 Task: Filter courses by Advanced Level.
Action: Mouse moved to (429, 103)
Screenshot: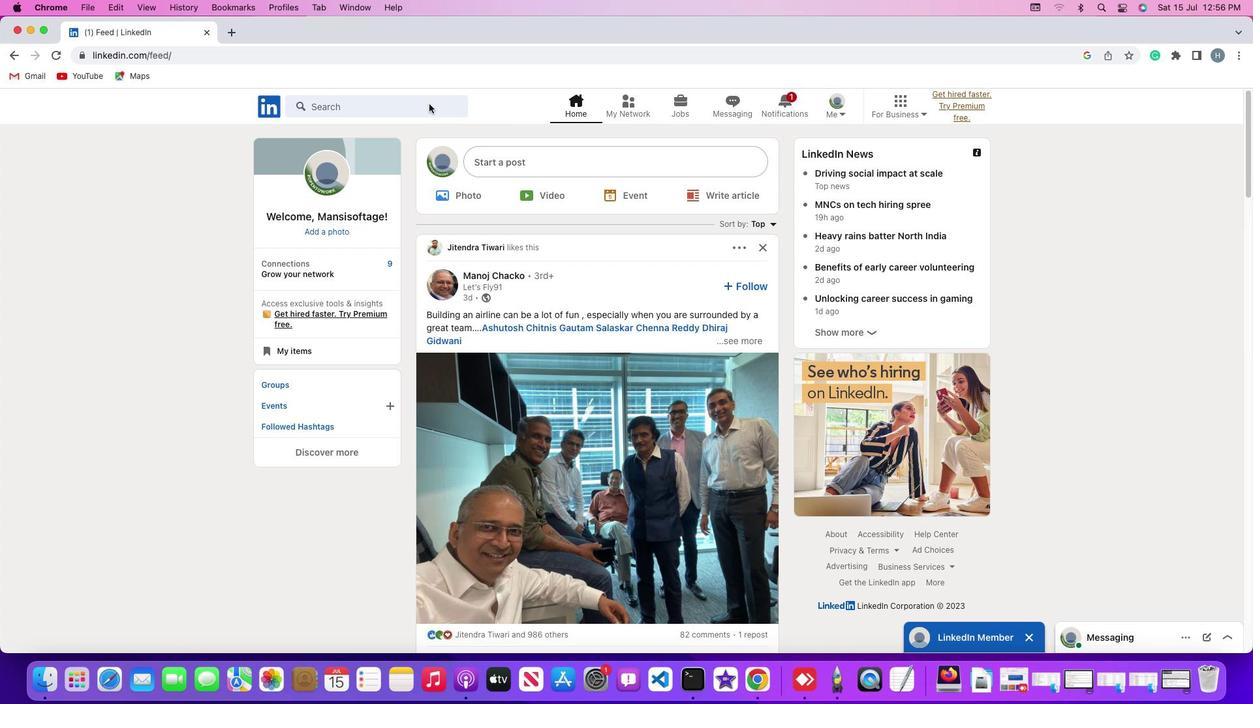 
Action: Mouse pressed left at (429, 103)
Screenshot: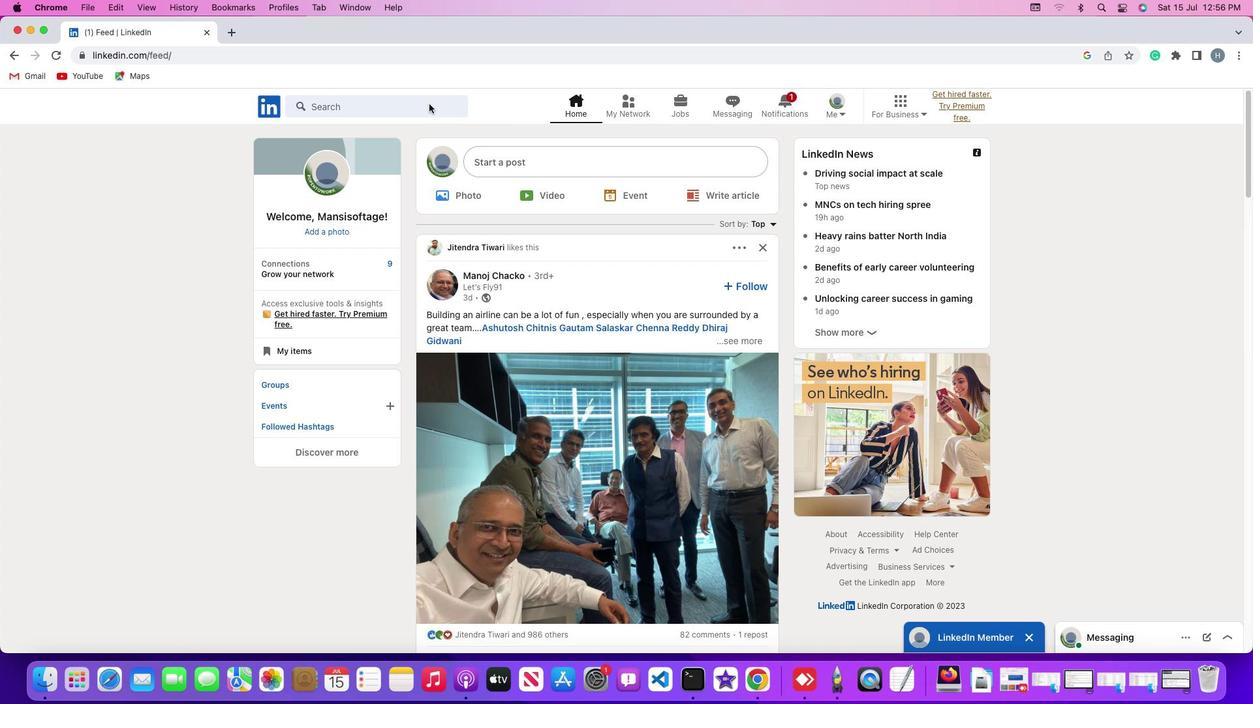 
Action: Mouse pressed left at (429, 103)
Screenshot: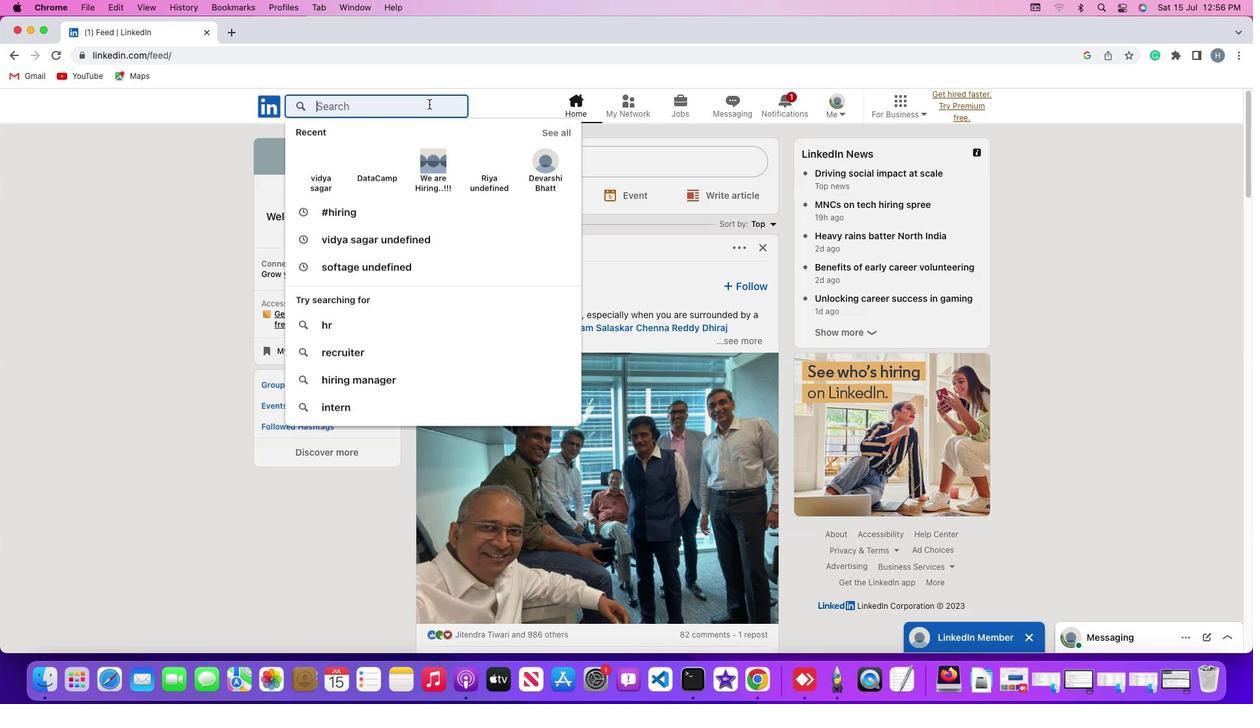 
Action: Key pressed Key.shift'#''h''i''r''i''n''g'Key.enter
Screenshot: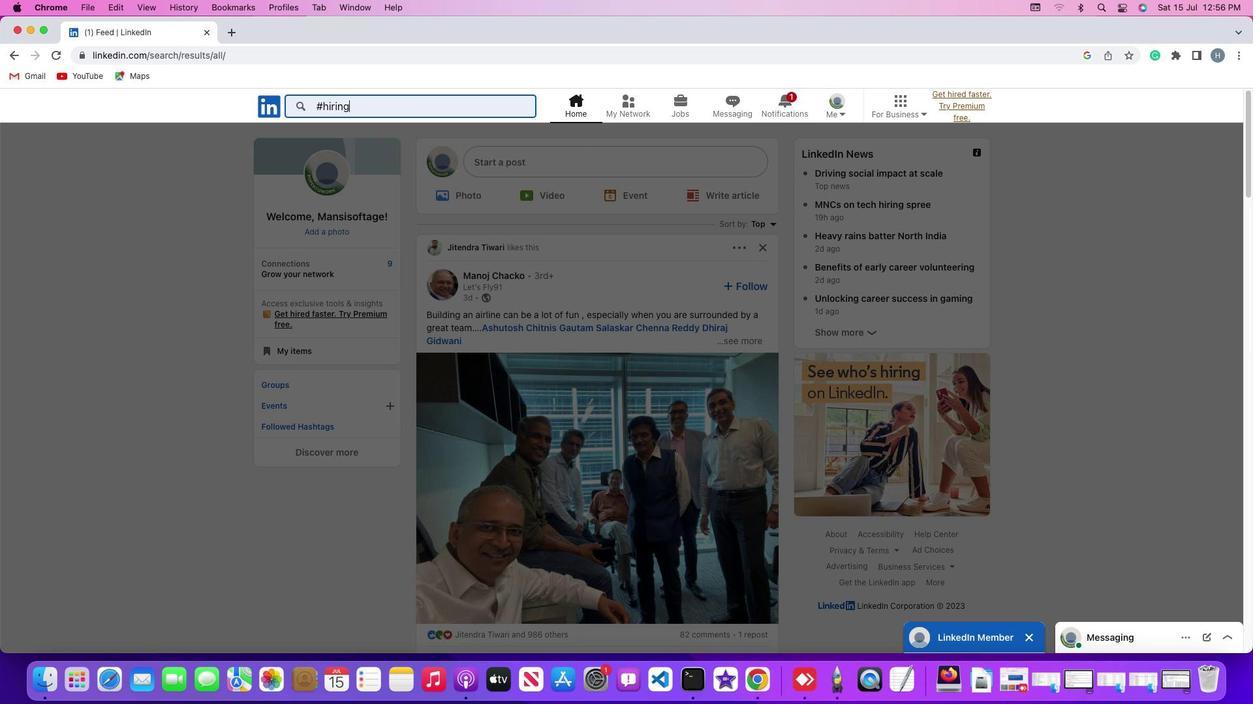 
Action: Mouse moved to (706, 140)
Screenshot: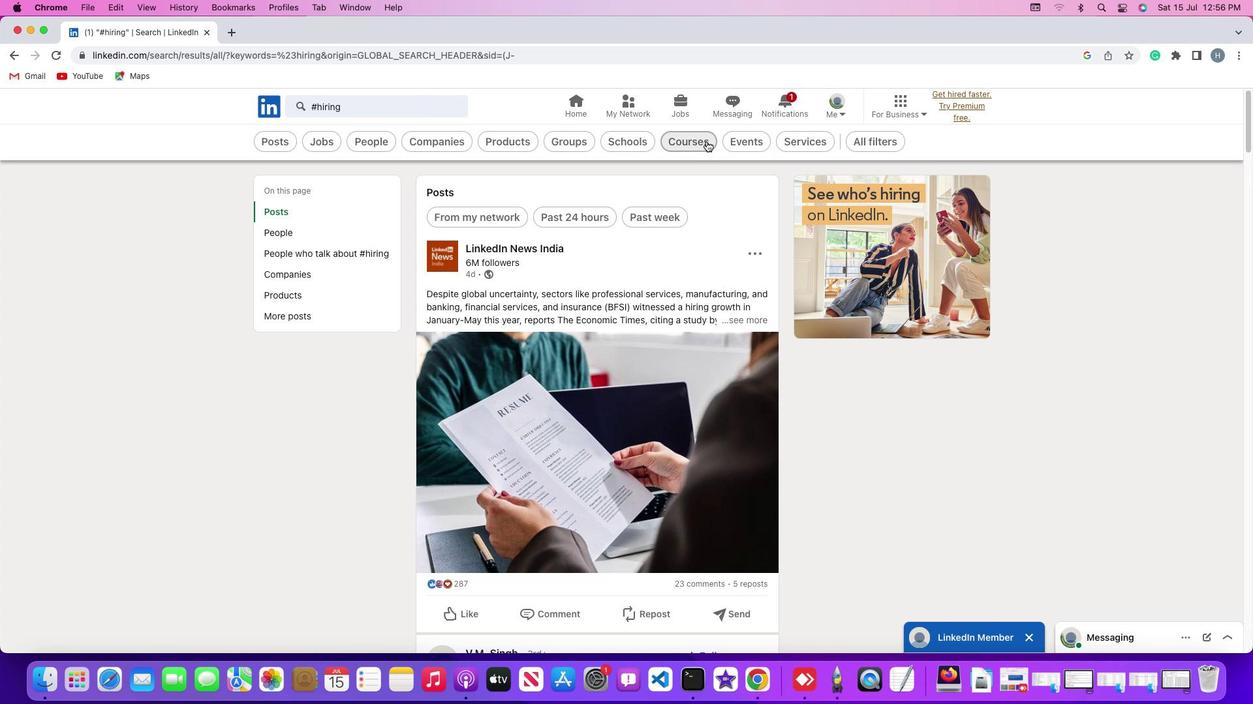
Action: Mouse pressed left at (706, 140)
Screenshot: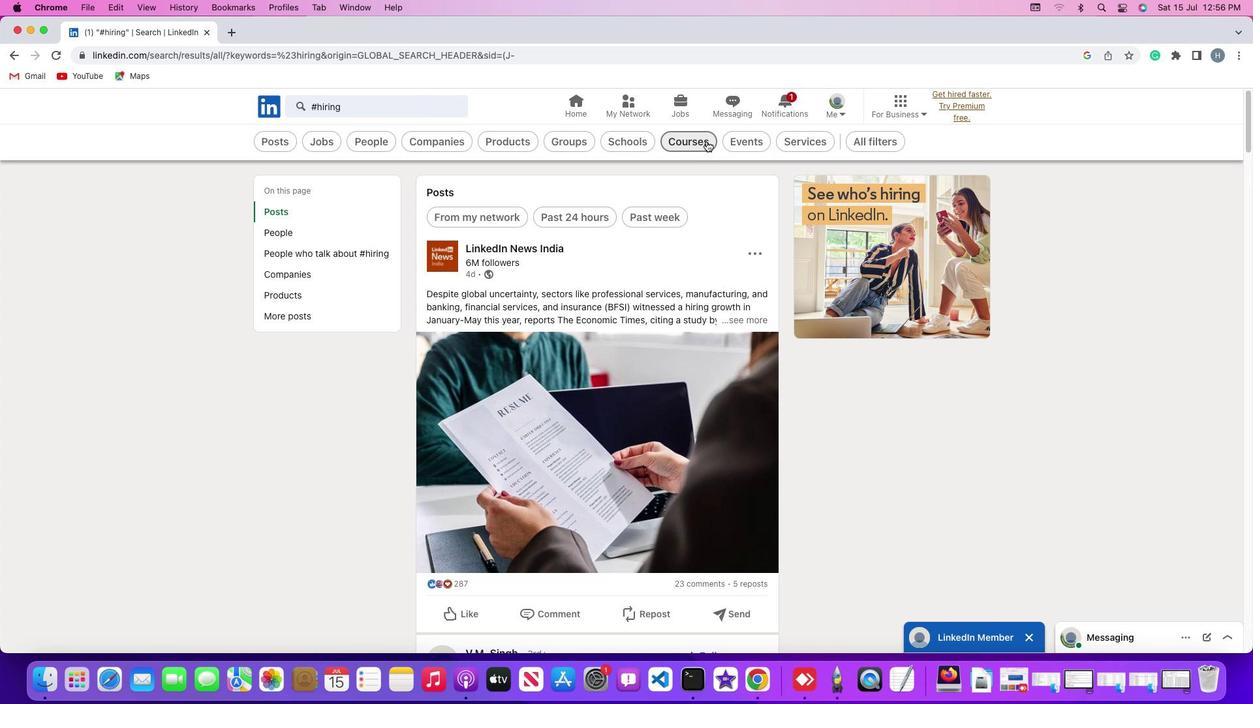 
Action: Mouse moved to (375, 139)
Screenshot: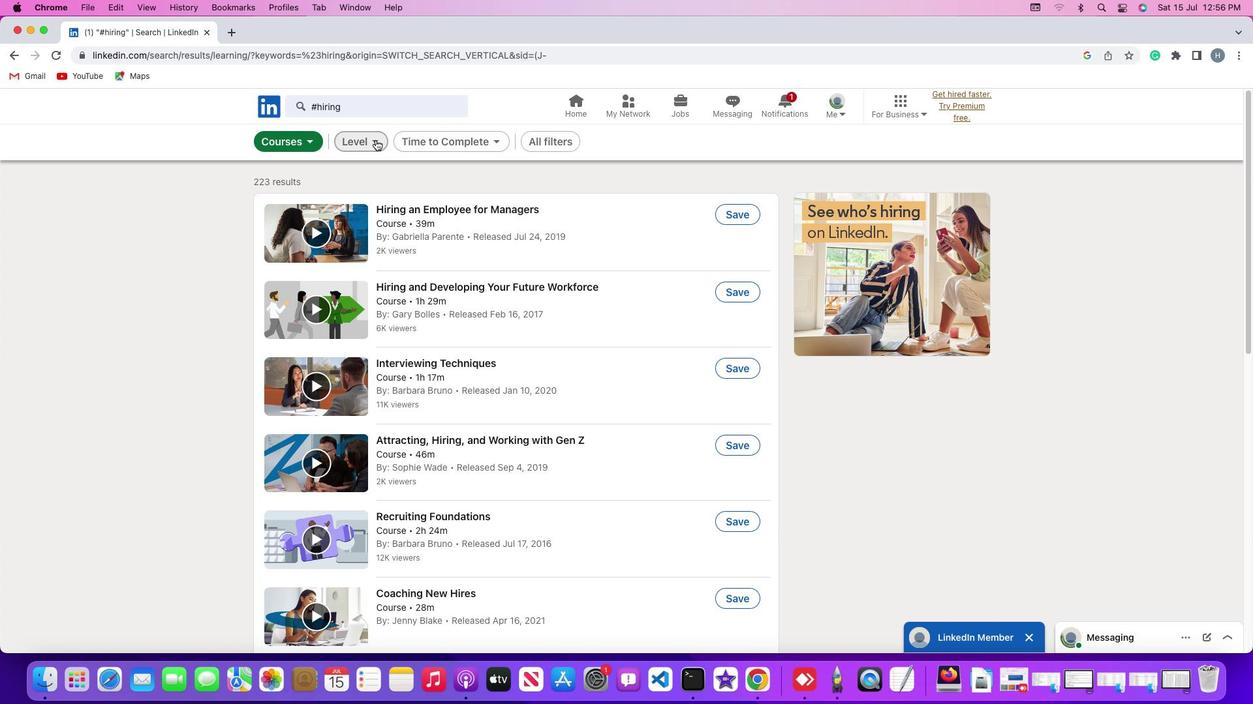 
Action: Mouse pressed left at (375, 139)
Screenshot: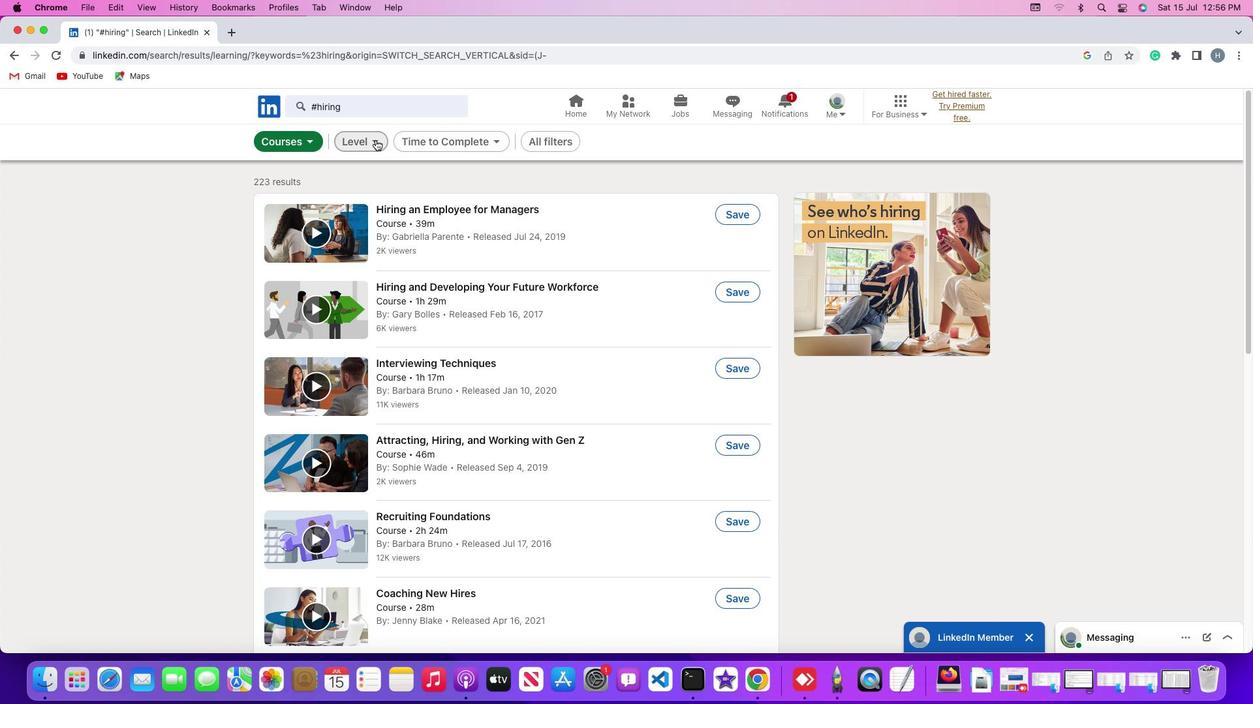 
Action: Mouse moved to (278, 232)
Screenshot: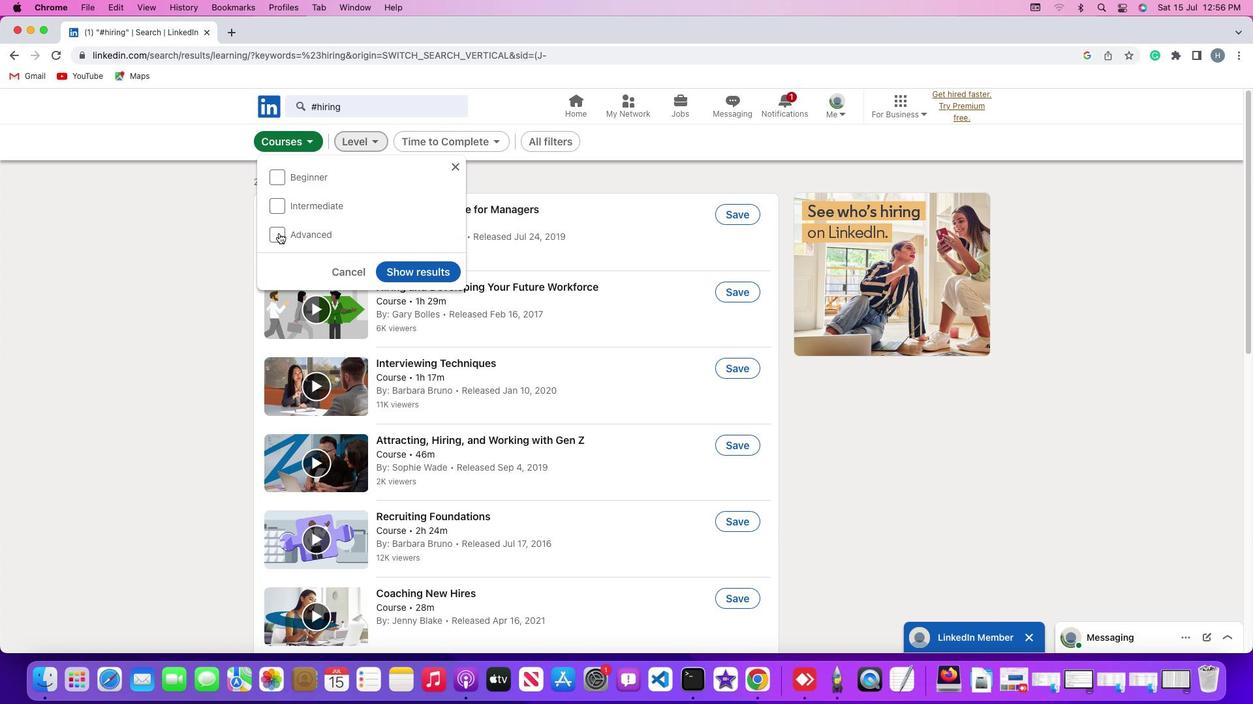 
Action: Mouse pressed left at (278, 232)
Screenshot: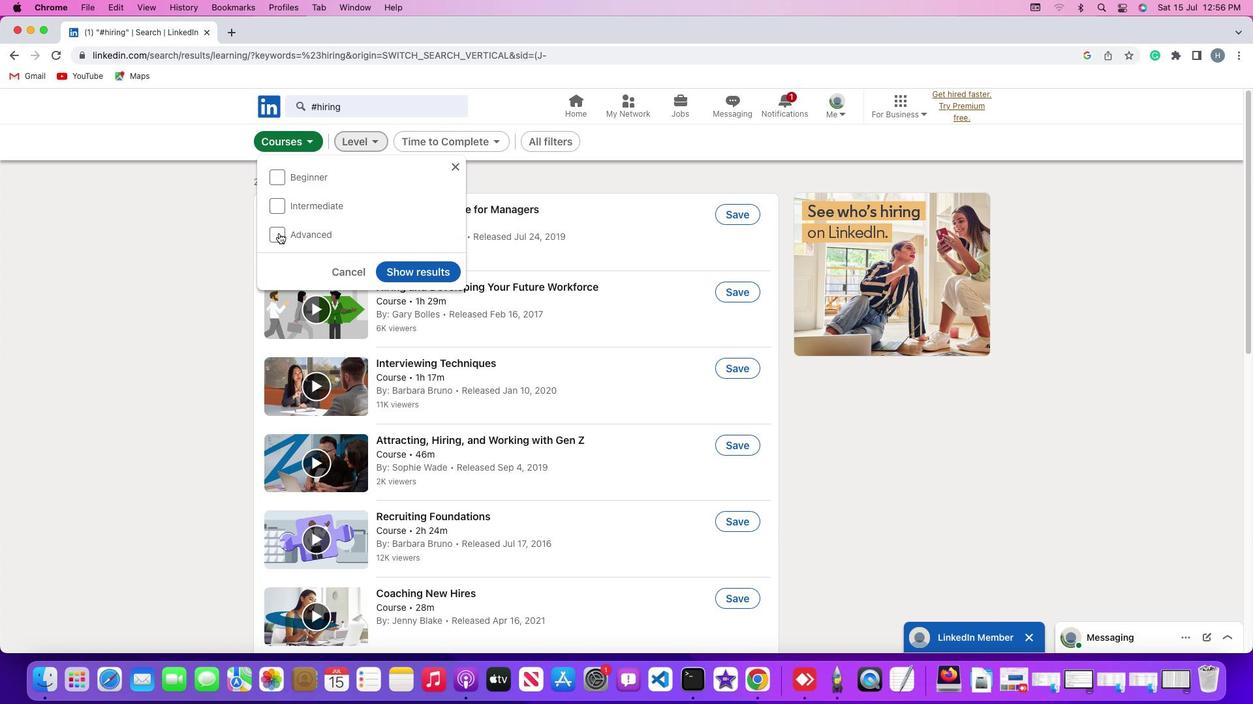 
Action: Mouse moved to (417, 269)
Screenshot: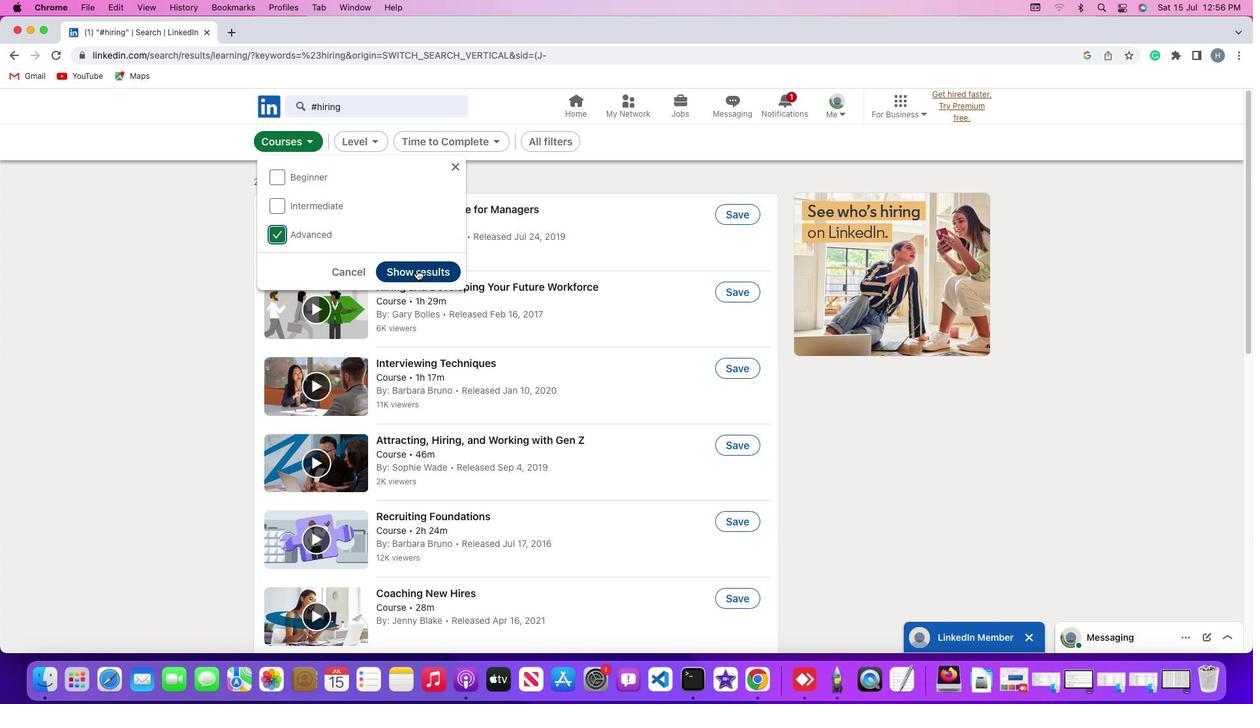 
Action: Mouse pressed left at (417, 269)
Screenshot: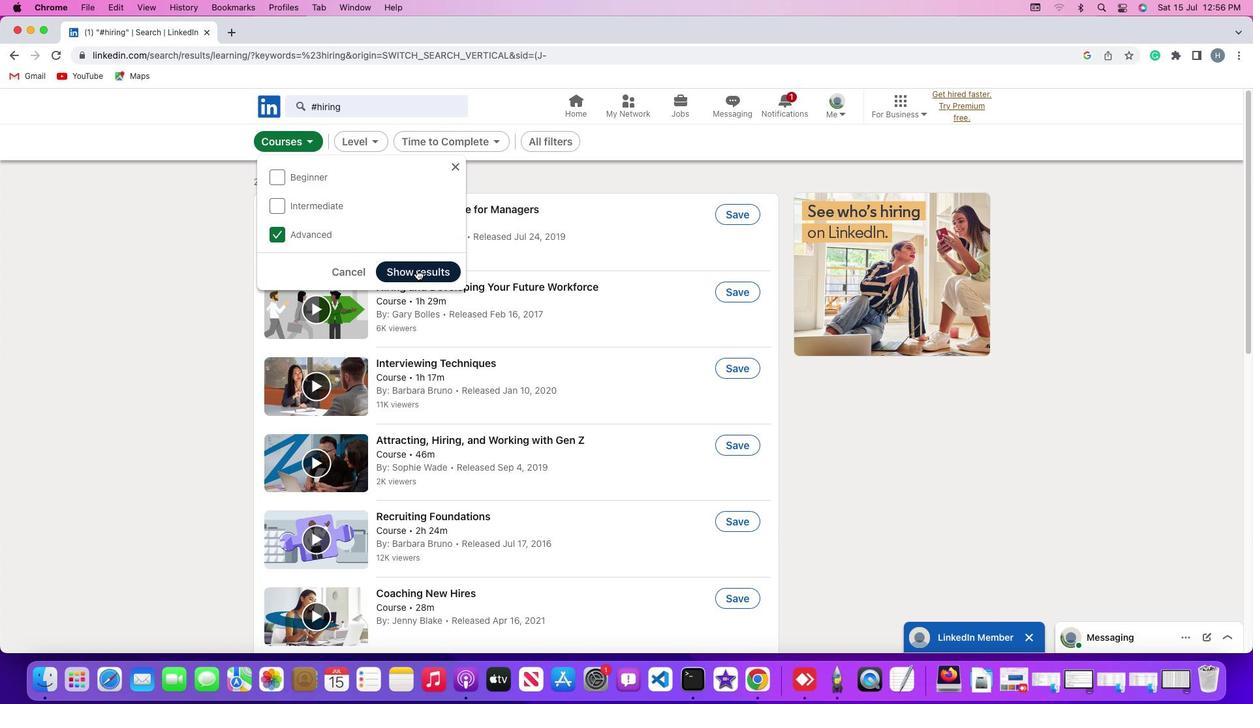 
Action: Mouse moved to (664, 248)
Screenshot: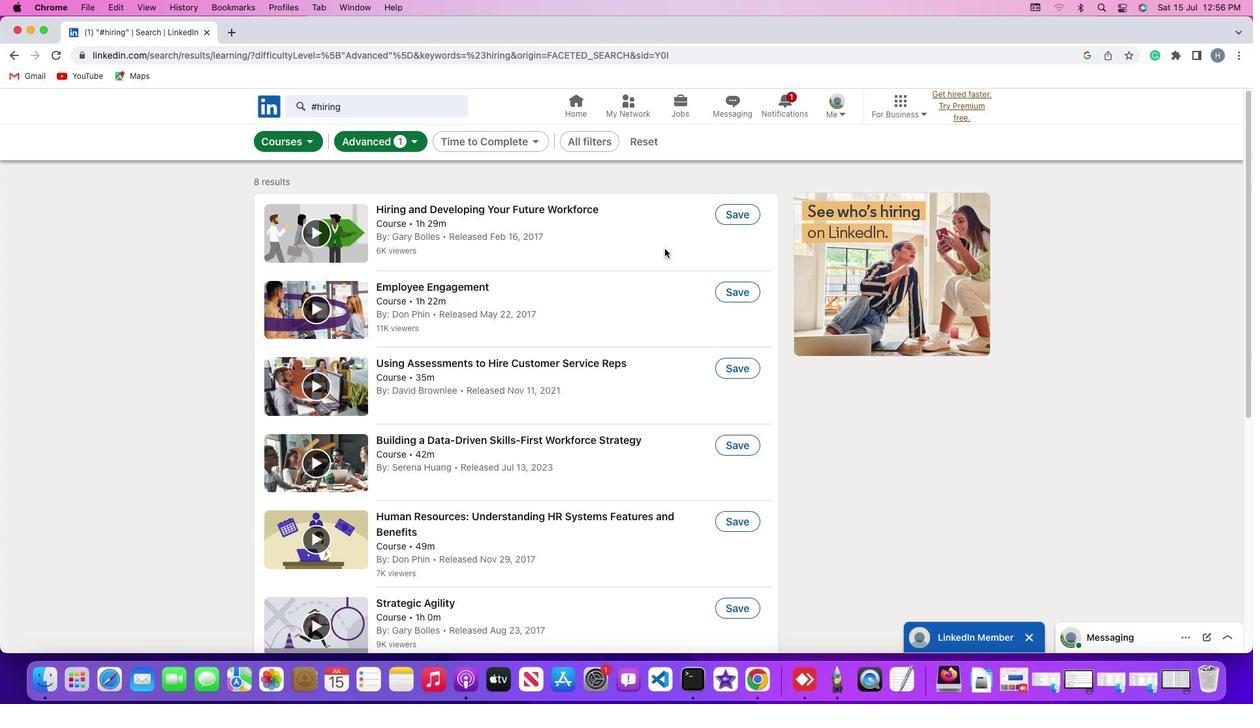 
